 Task: Add Amazon.
Action: Mouse moved to (364, 91)
Screenshot: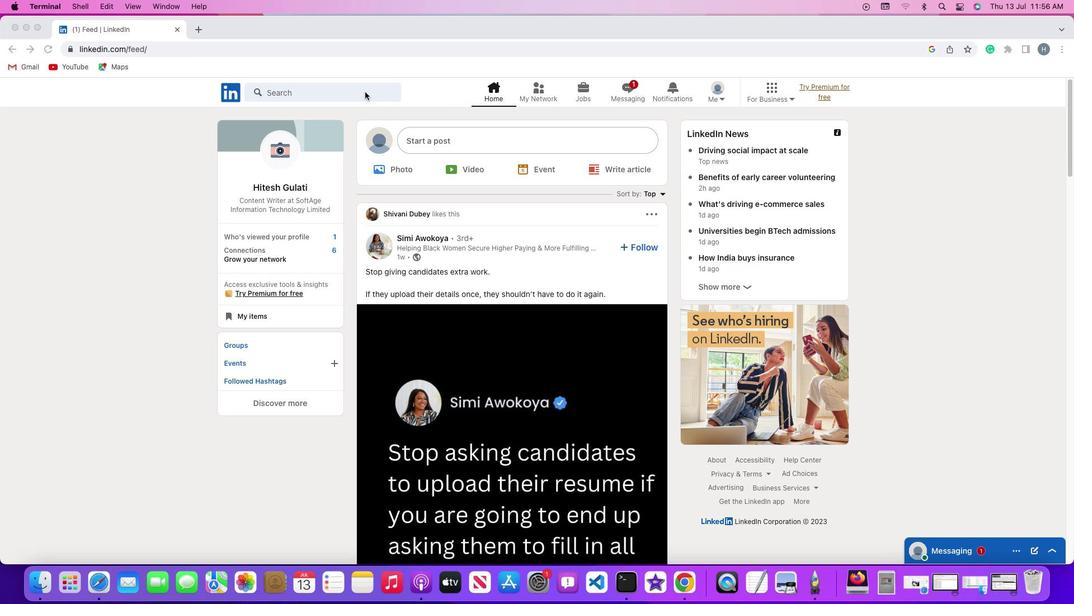 
Action: Mouse pressed left at (364, 91)
Screenshot: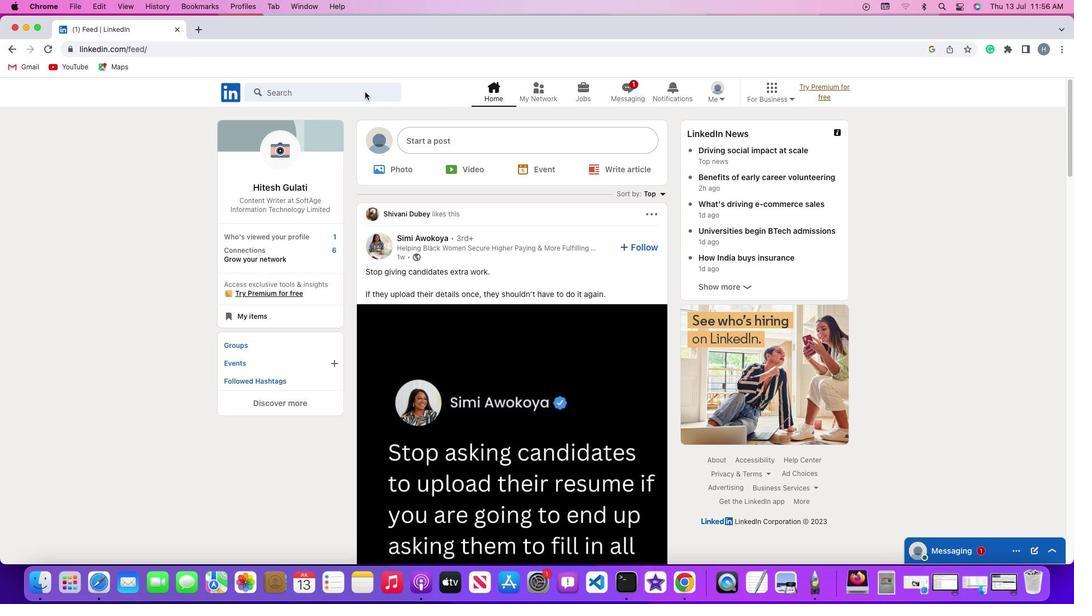 
Action: Mouse pressed left at (364, 91)
Screenshot: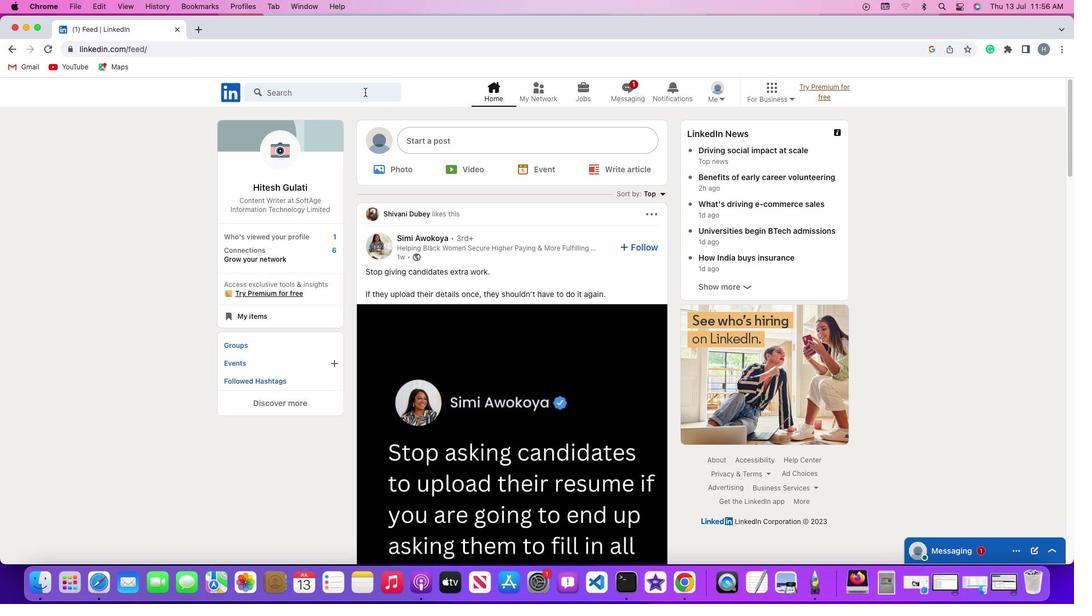 
Action: Key pressed Key.shift'#''h''i''r''i''n''g'Key.enter
Screenshot: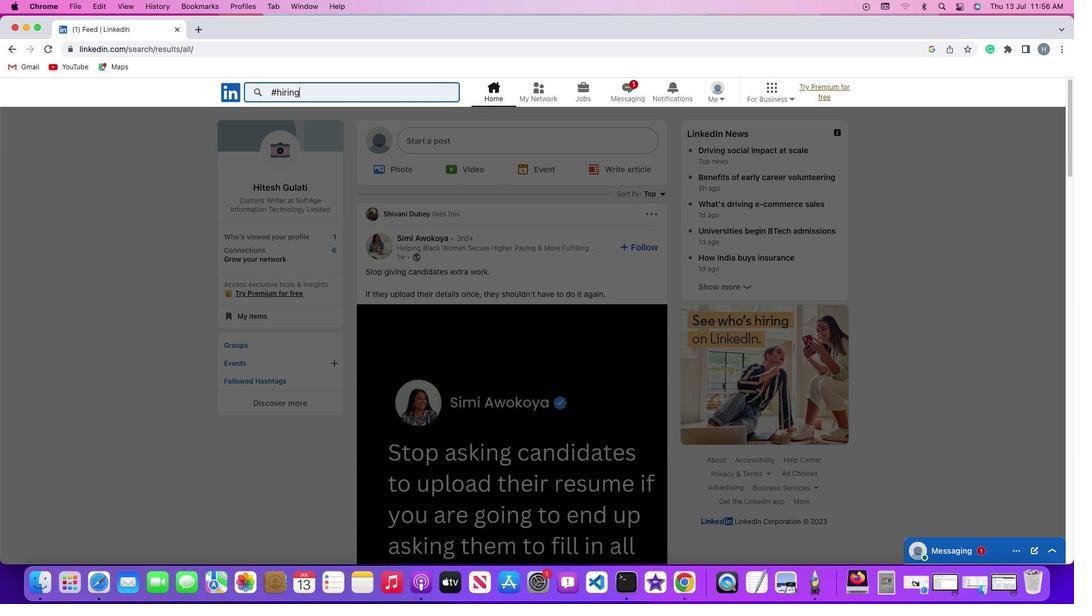 
Action: Mouse moved to (319, 121)
Screenshot: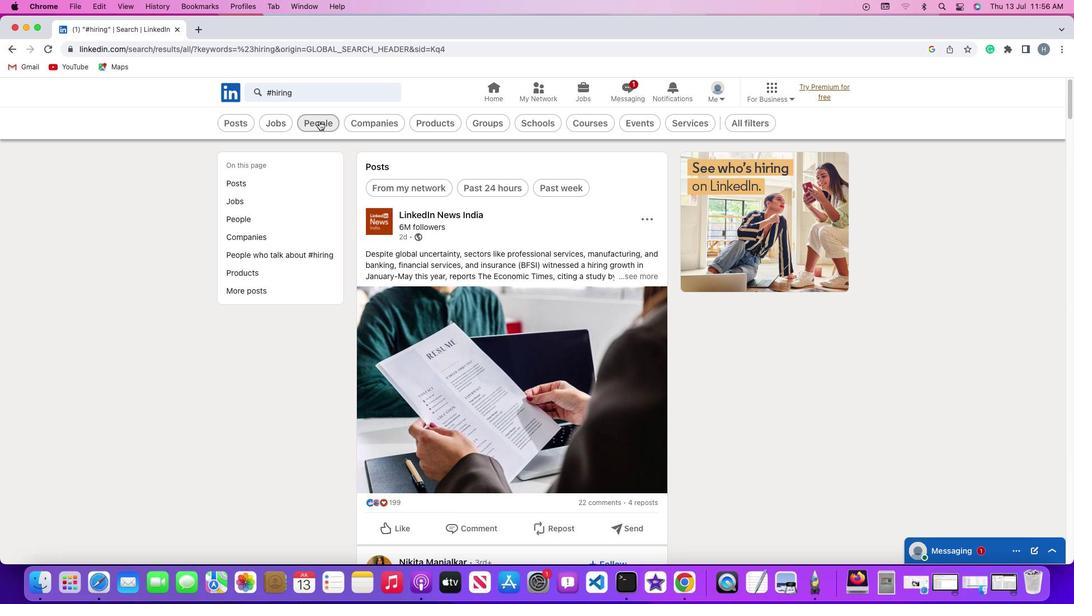 
Action: Mouse pressed left at (319, 121)
Screenshot: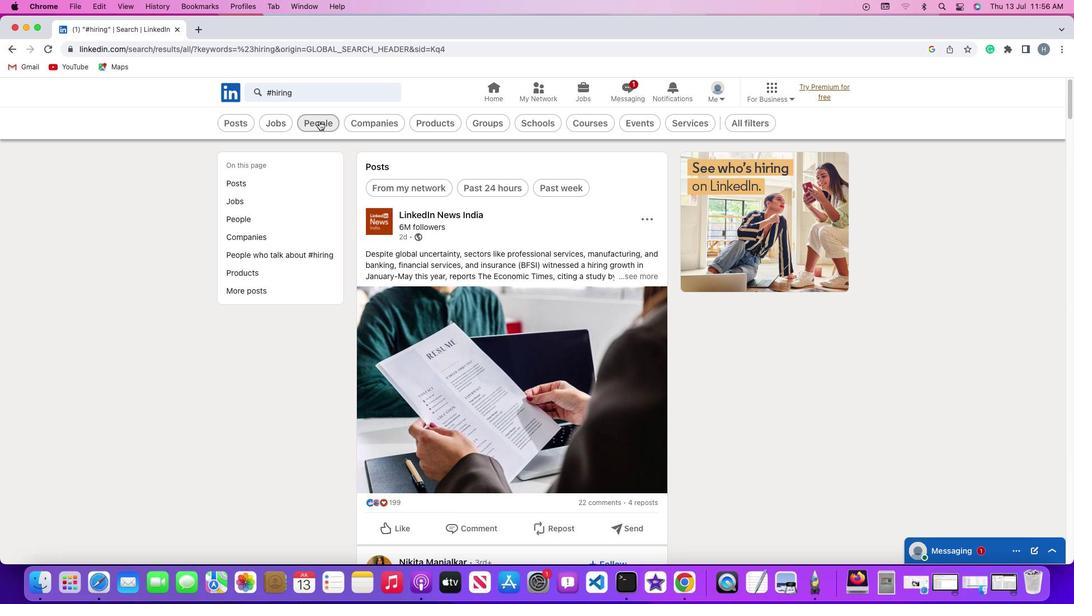 
Action: Mouse pressed left at (319, 121)
Screenshot: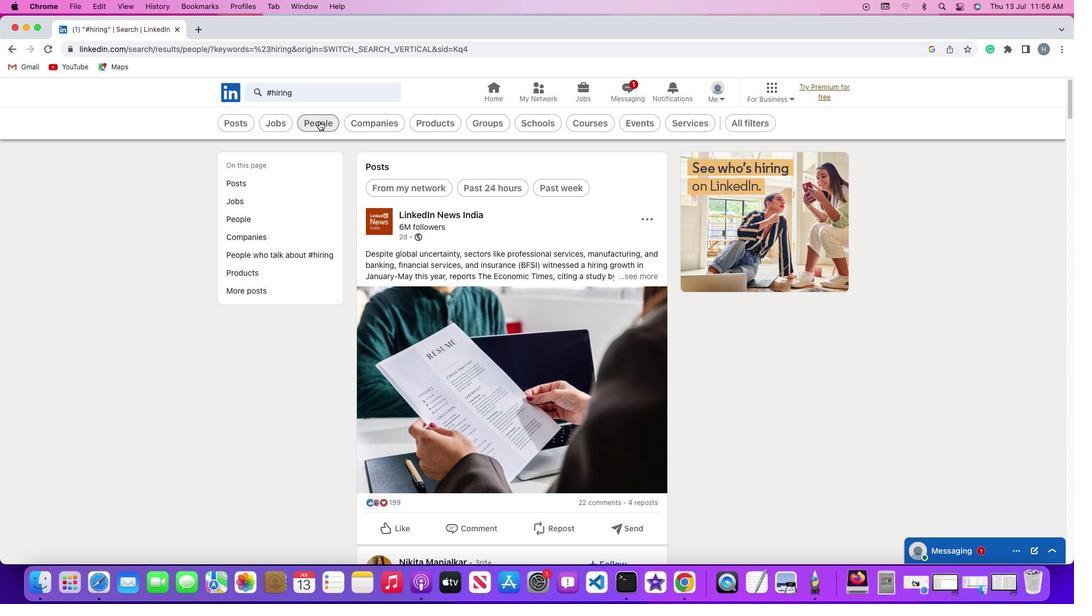 
Action: Mouse moved to (581, 125)
Screenshot: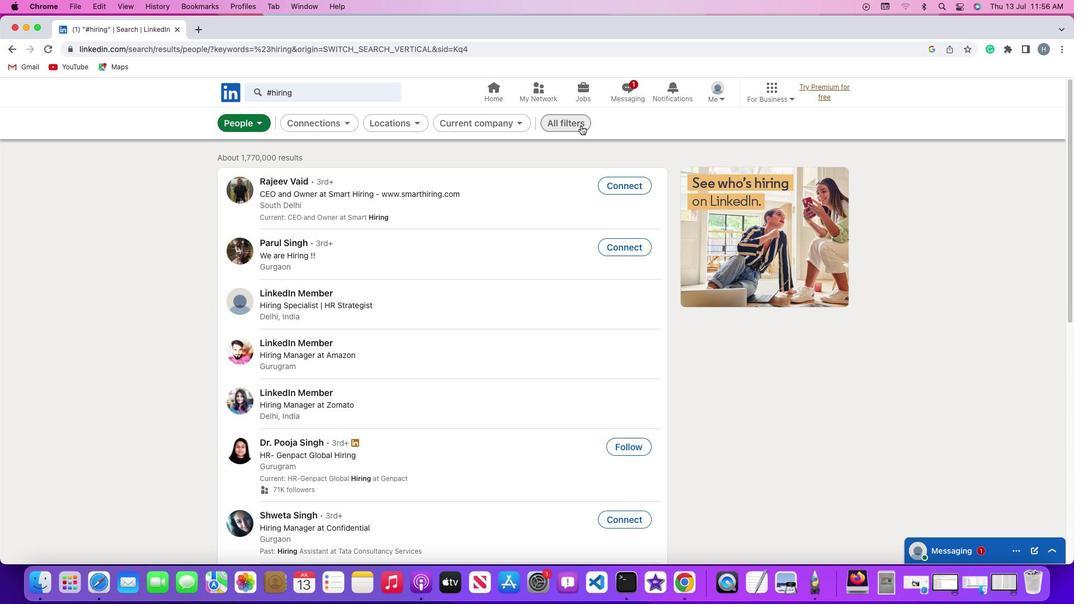 
Action: Mouse pressed left at (581, 125)
Screenshot: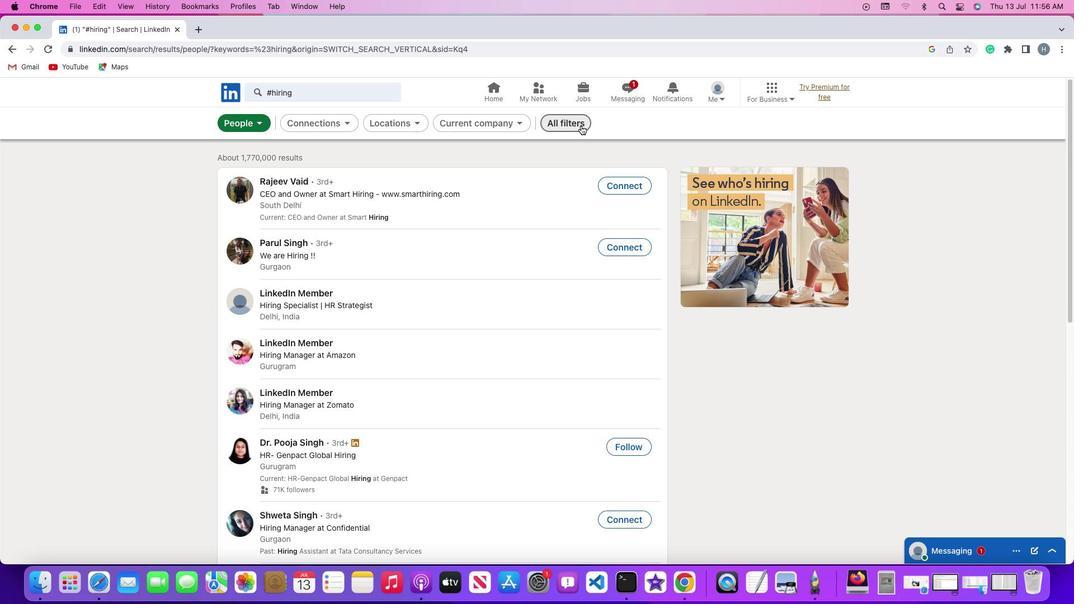 
Action: Mouse moved to (876, 346)
Screenshot: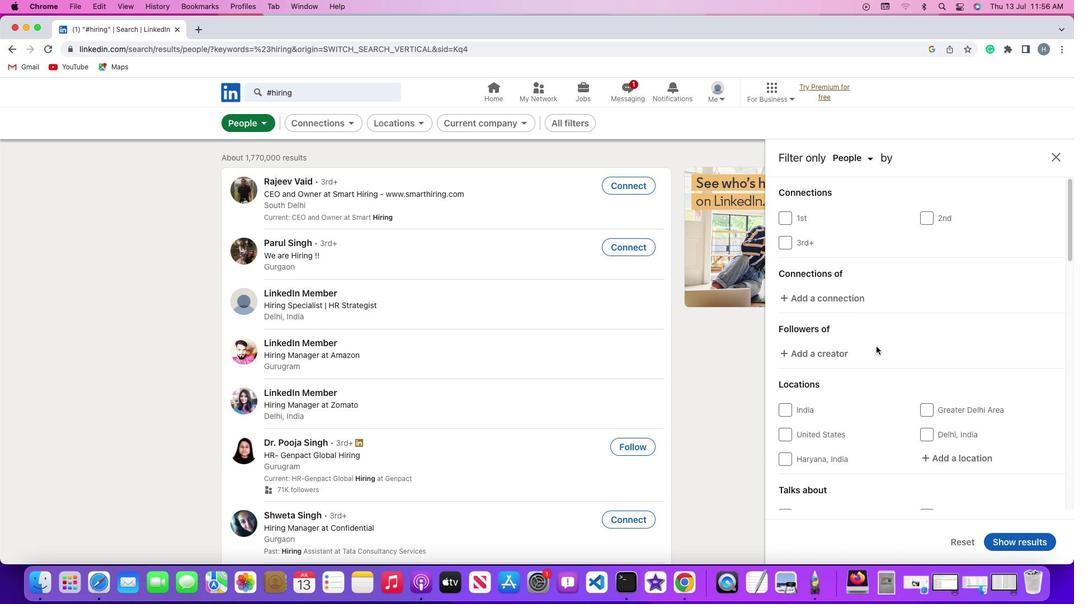
Action: Mouse scrolled (876, 346) with delta (0, 0)
Screenshot: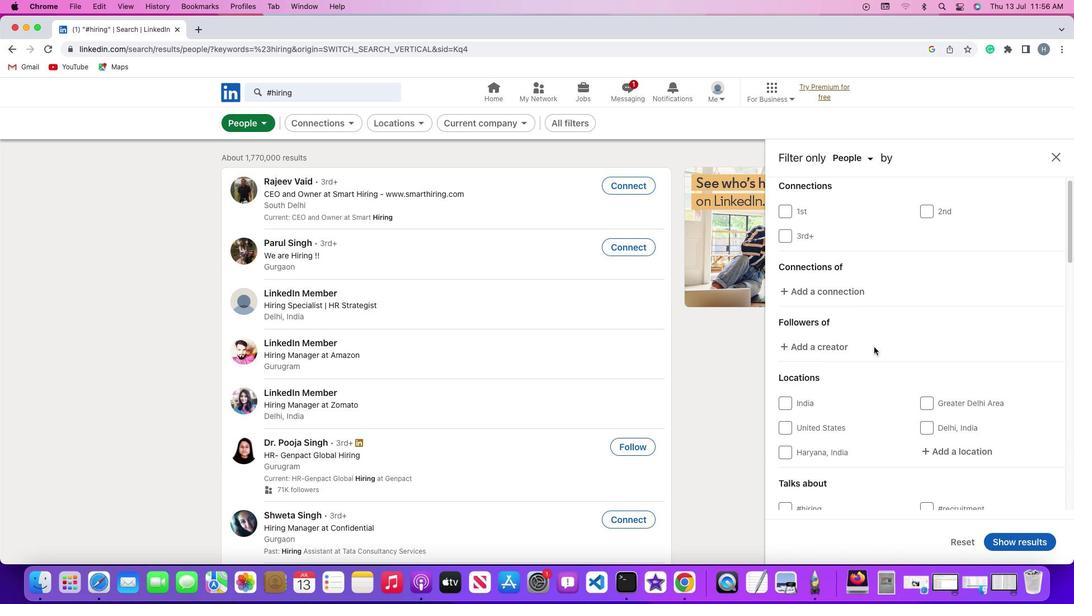 
Action: Mouse scrolled (876, 346) with delta (0, 0)
Screenshot: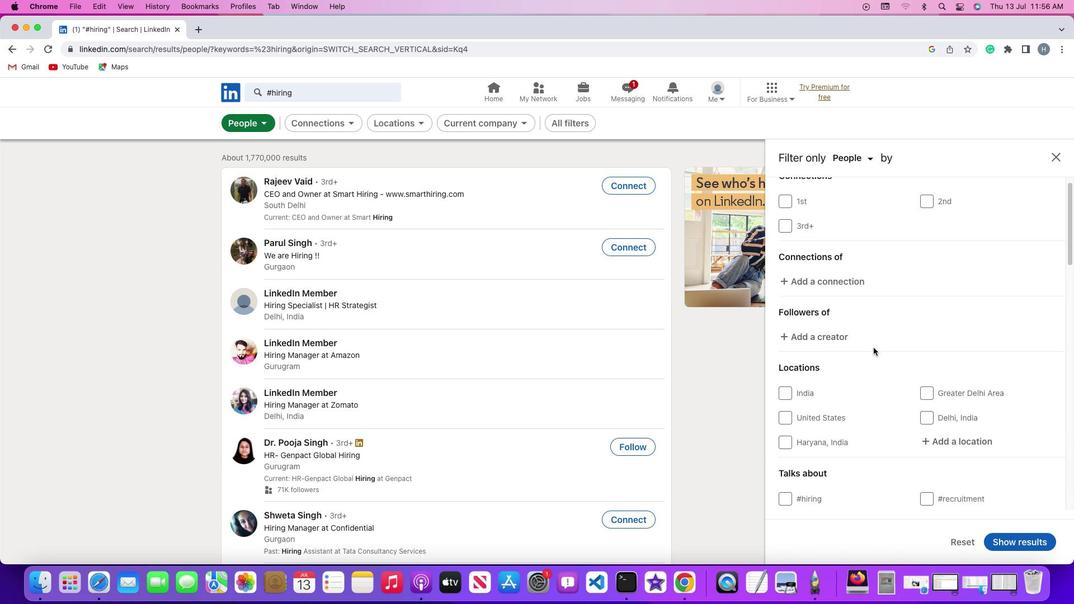 
Action: Mouse moved to (876, 346)
Screenshot: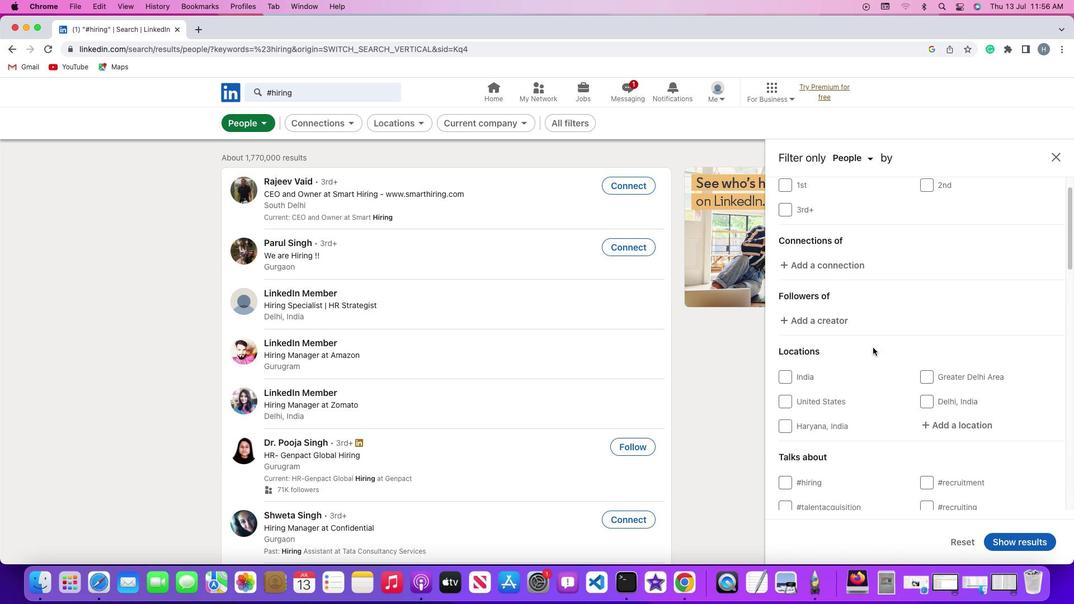 
Action: Mouse scrolled (876, 346) with delta (0, -1)
Screenshot: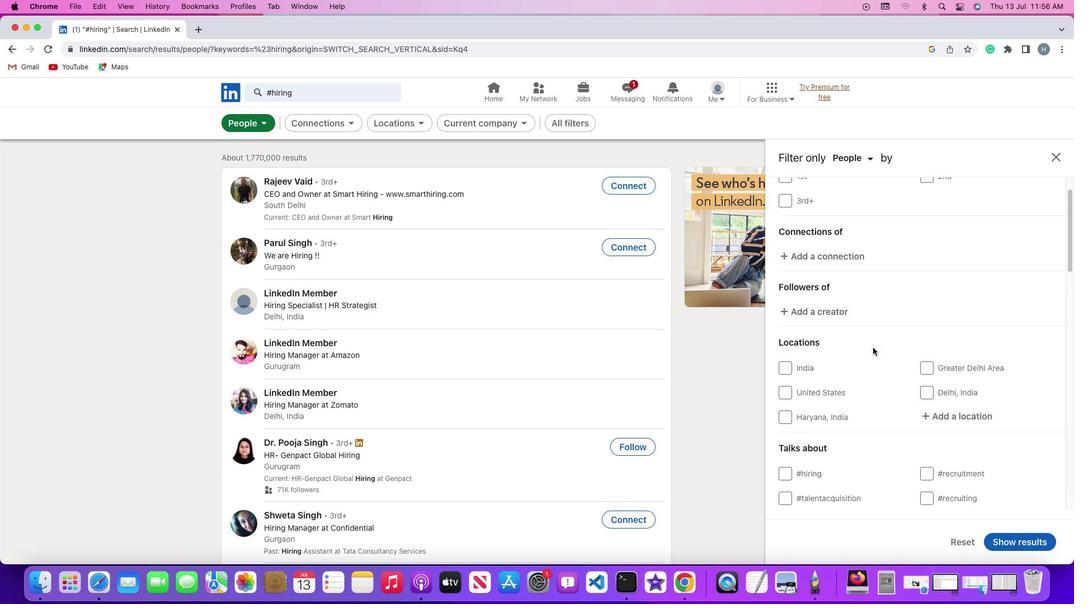 
Action: Mouse moved to (873, 347)
Screenshot: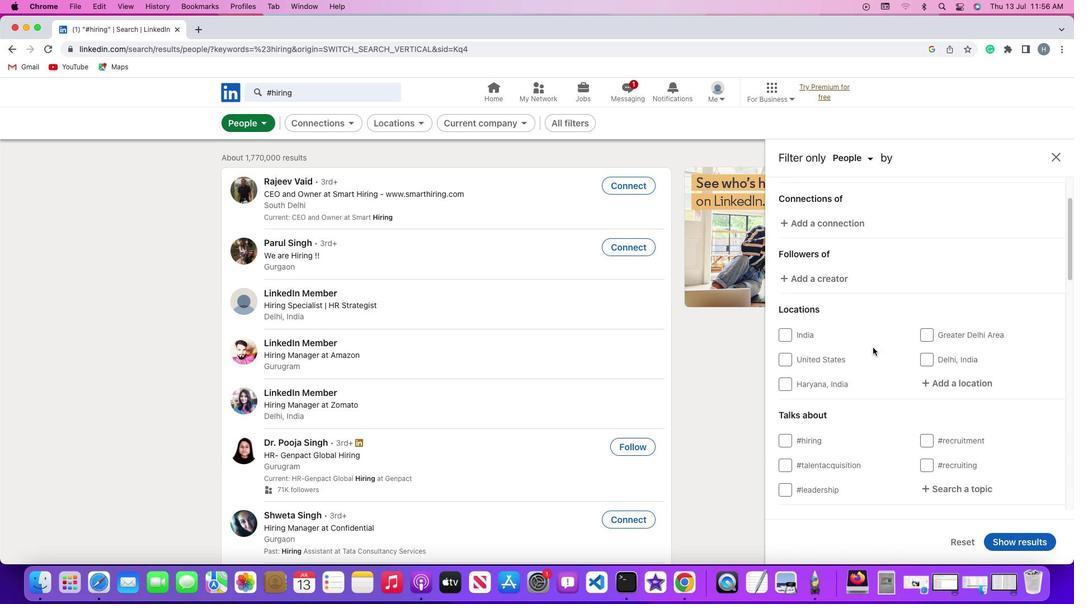 
Action: Mouse scrolled (873, 347) with delta (0, 0)
Screenshot: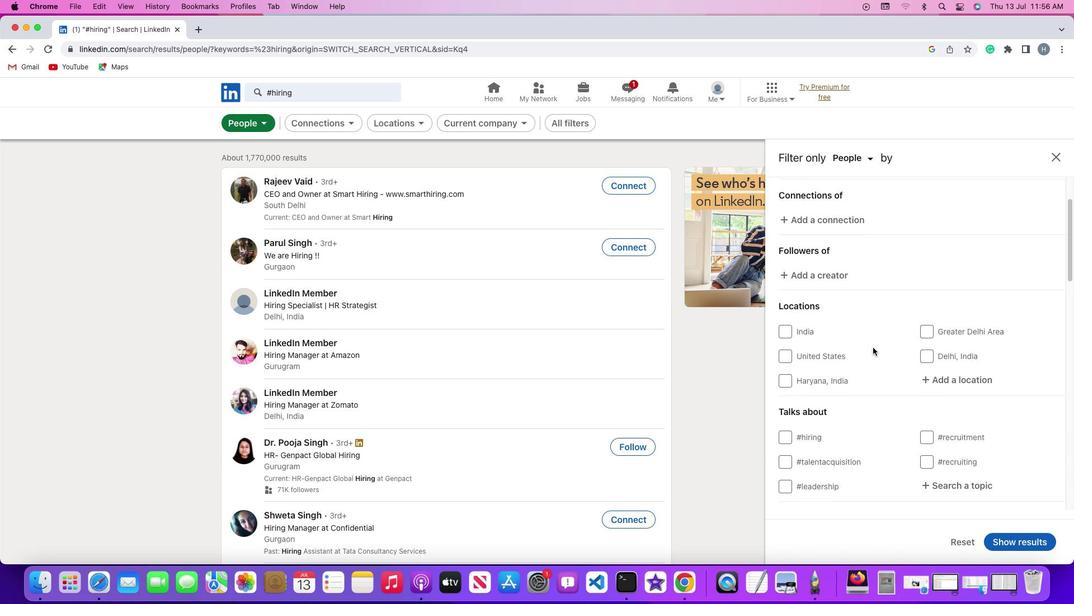 
Action: Mouse scrolled (873, 347) with delta (0, 0)
Screenshot: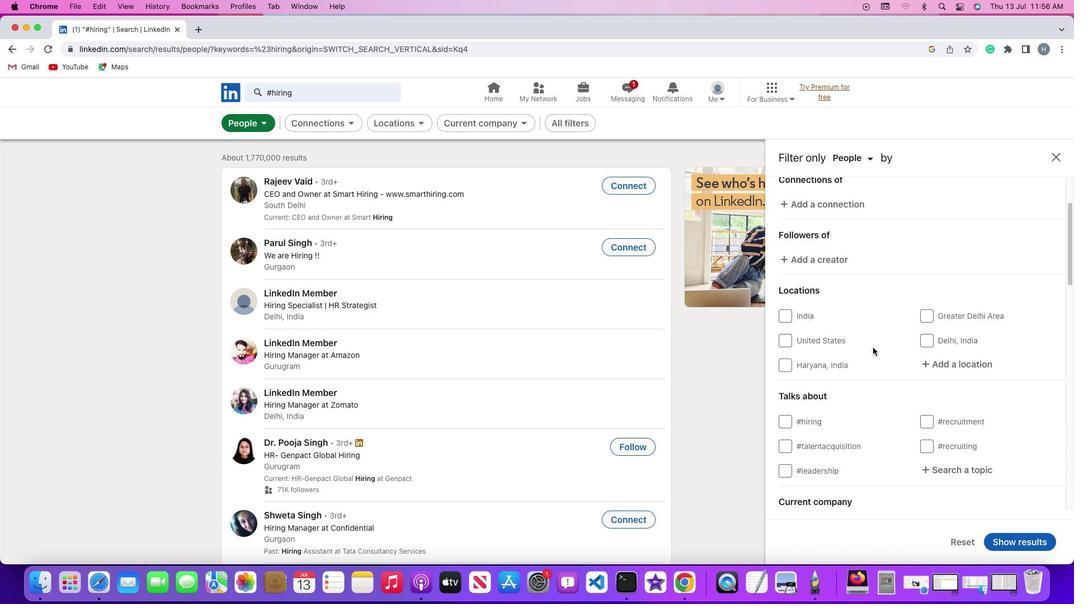 
Action: Mouse scrolled (873, 347) with delta (0, -1)
Screenshot: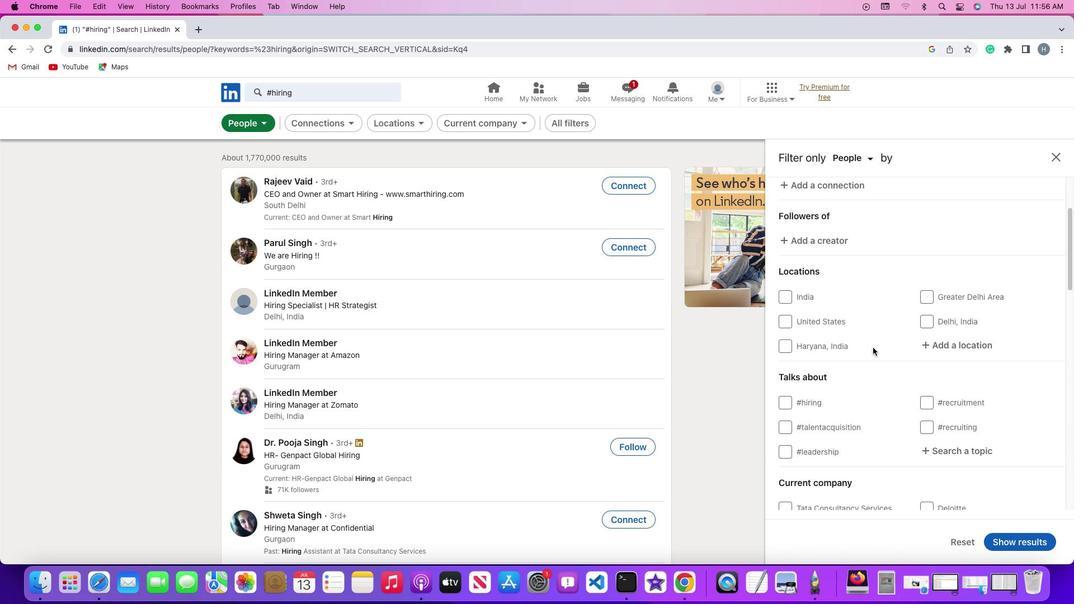
Action: Mouse scrolled (873, 347) with delta (0, 0)
Screenshot: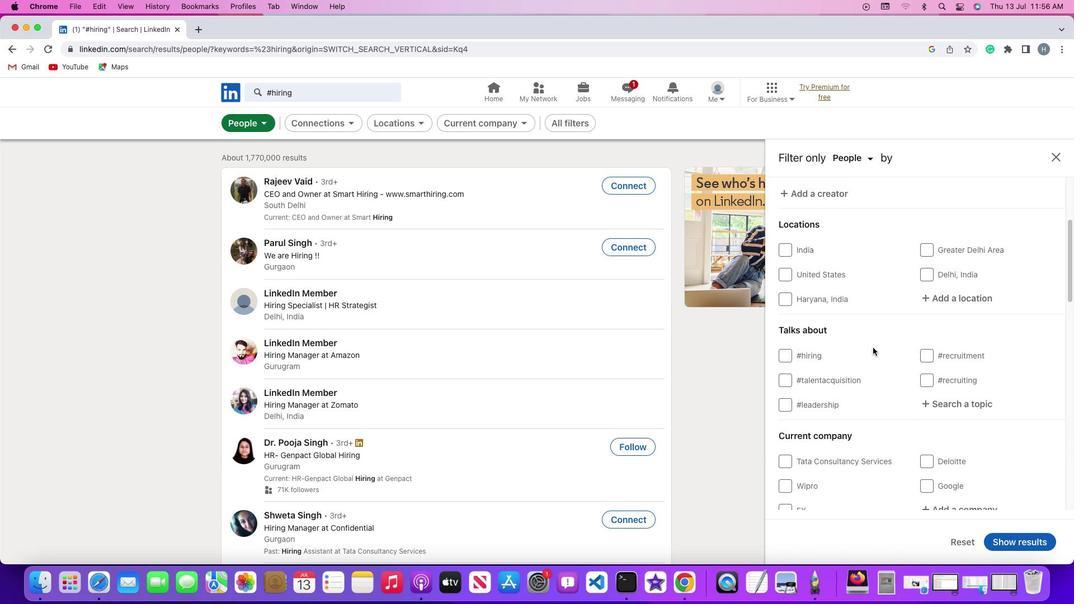 
Action: Mouse scrolled (873, 347) with delta (0, 0)
Screenshot: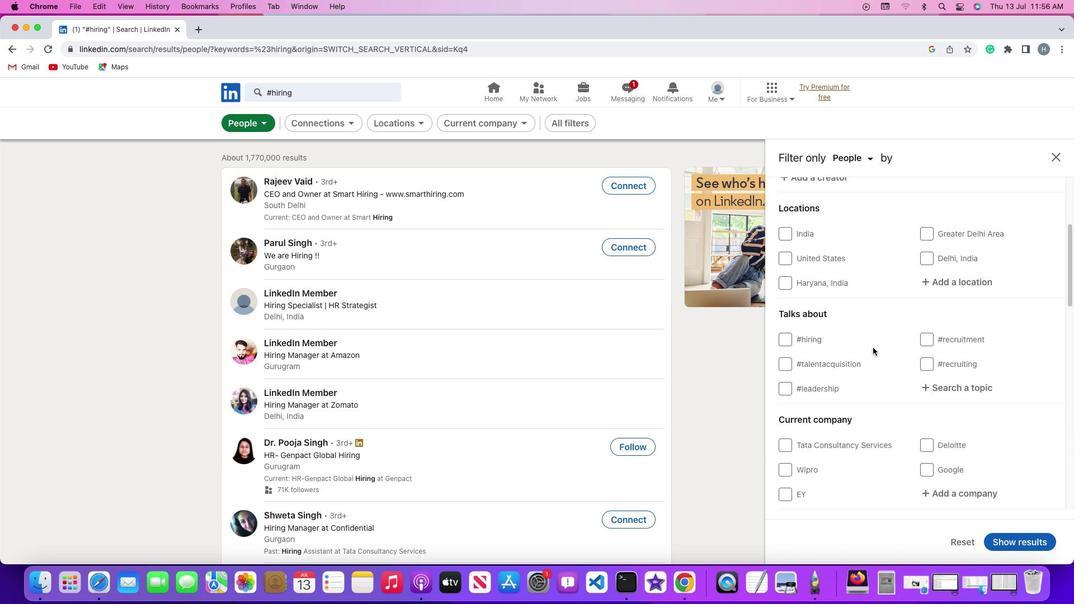 
Action: Mouse scrolled (873, 347) with delta (0, -1)
Screenshot: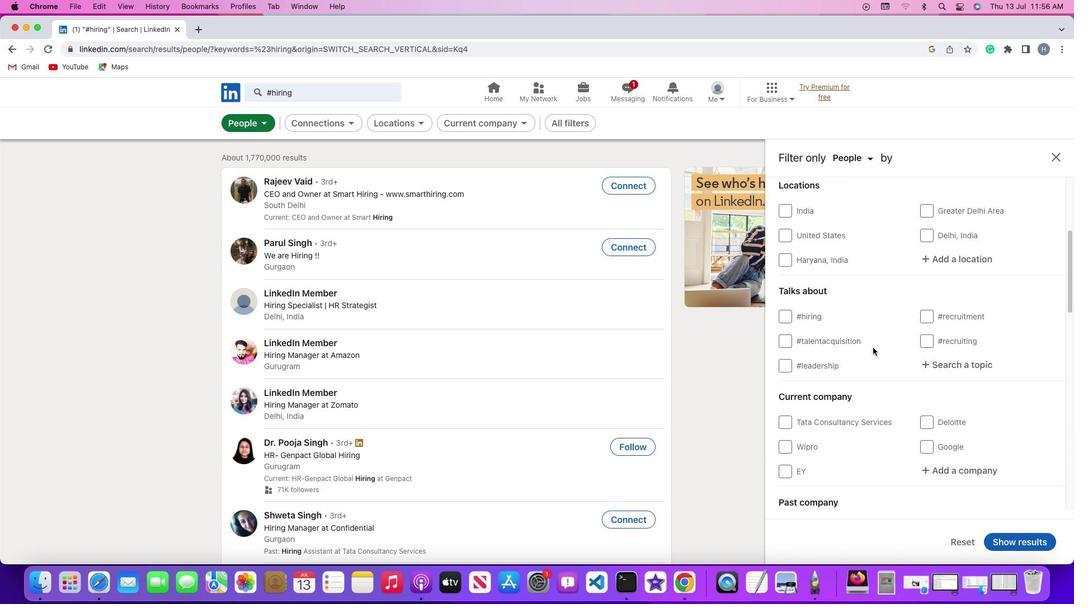 
Action: Mouse scrolled (873, 347) with delta (0, 0)
Screenshot: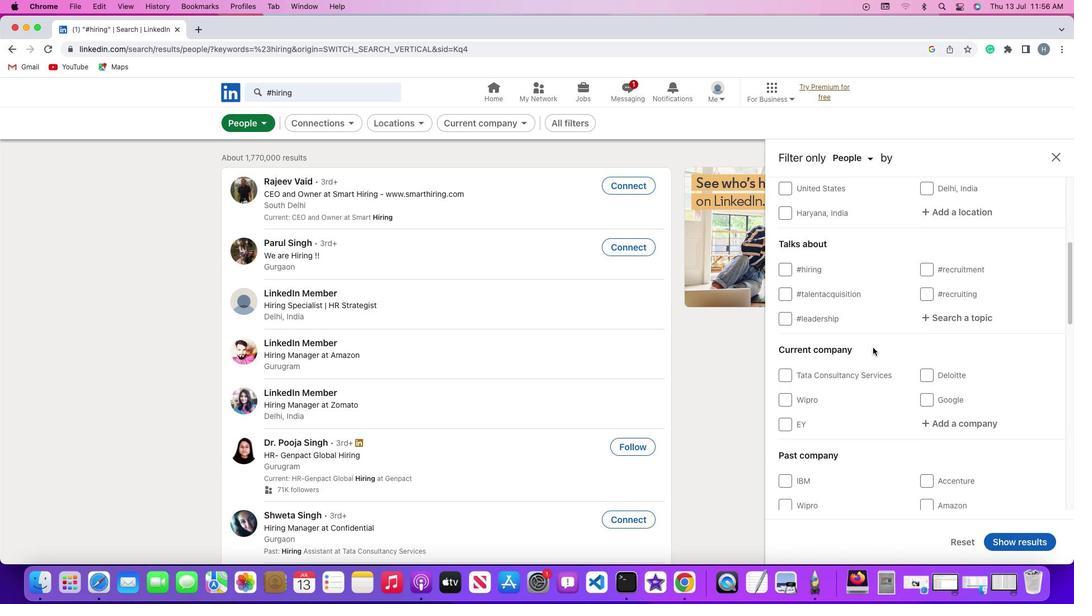 
Action: Mouse scrolled (873, 347) with delta (0, 0)
Screenshot: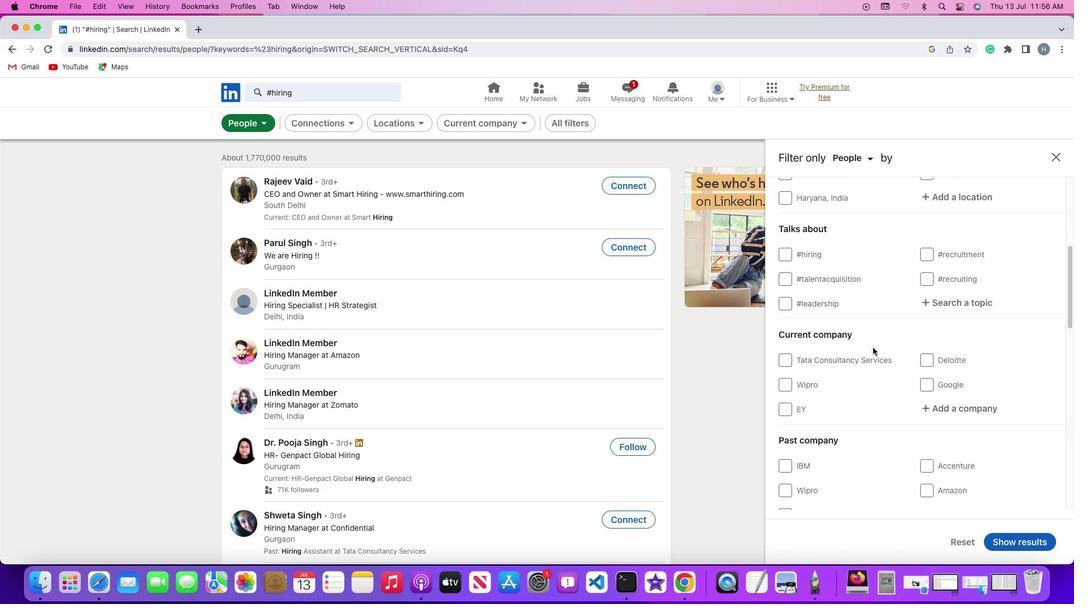 
Action: Mouse scrolled (873, 347) with delta (0, -1)
Screenshot: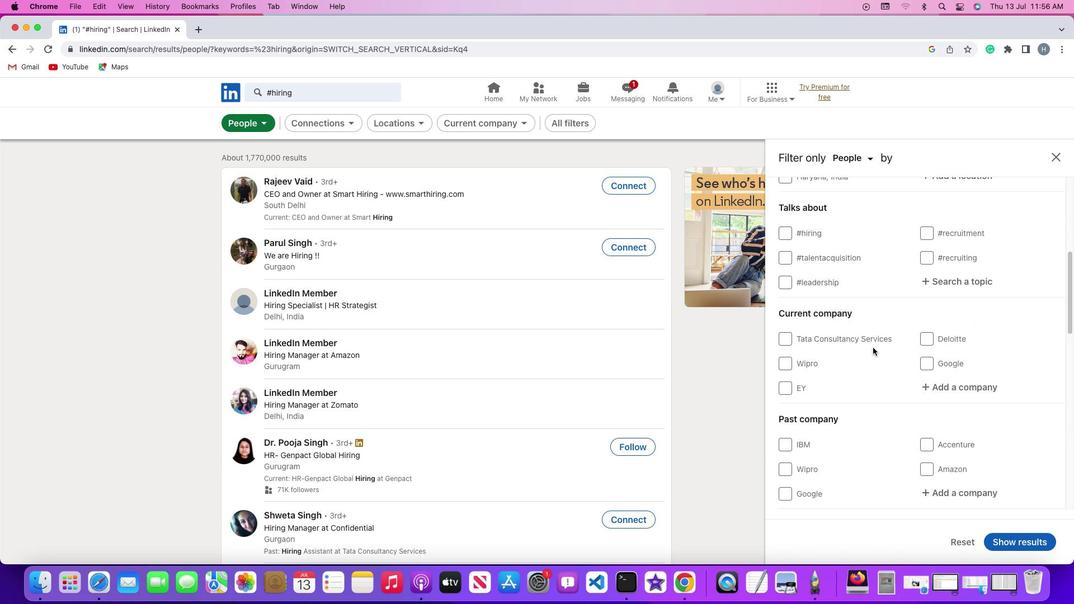 
Action: Mouse scrolled (873, 347) with delta (0, 0)
Screenshot: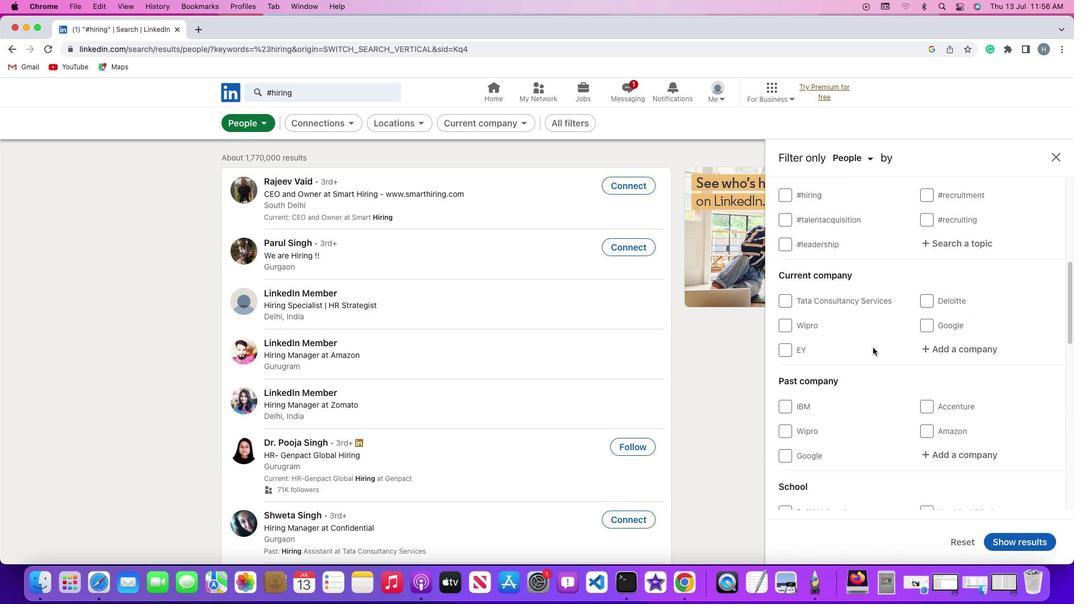 
Action: Mouse scrolled (873, 347) with delta (0, 0)
Screenshot: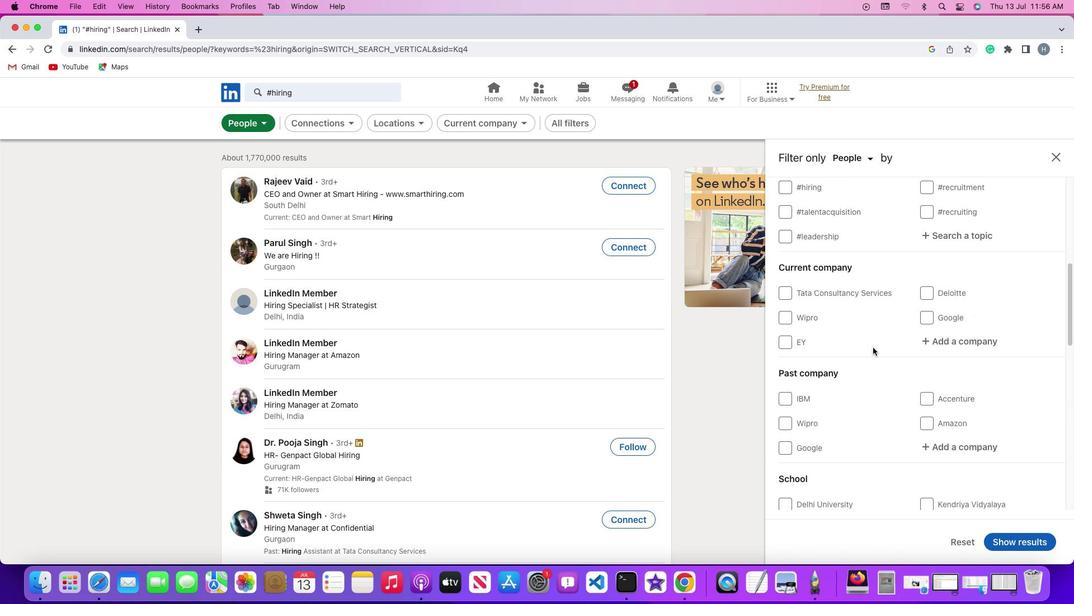 
Action: Mouse moved to (960, 437)
Screenshot: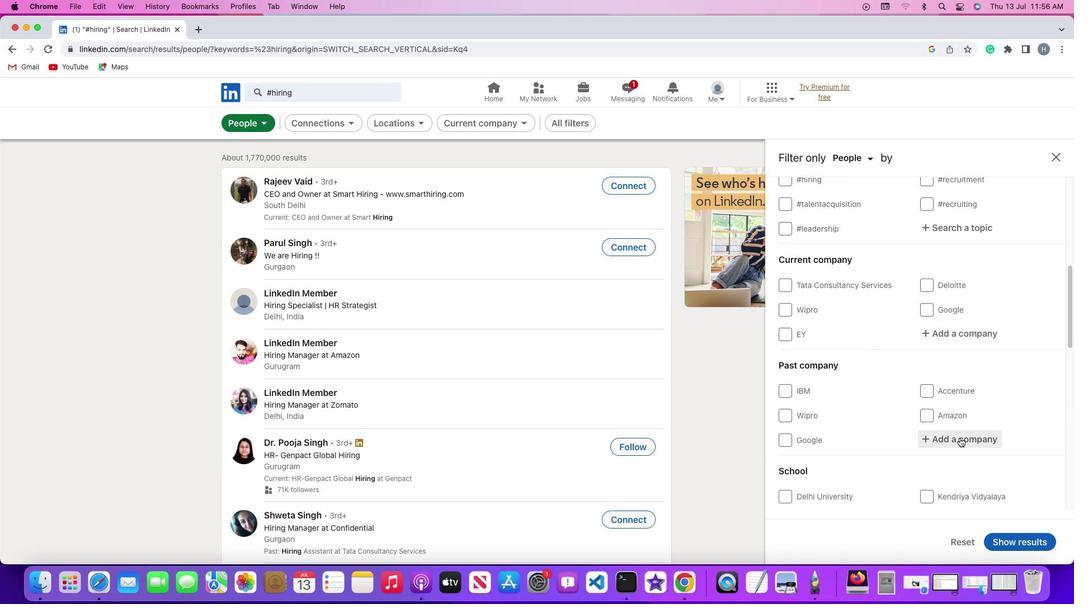 
Action: Mouse pressed left at (960, 437)
Screenshot: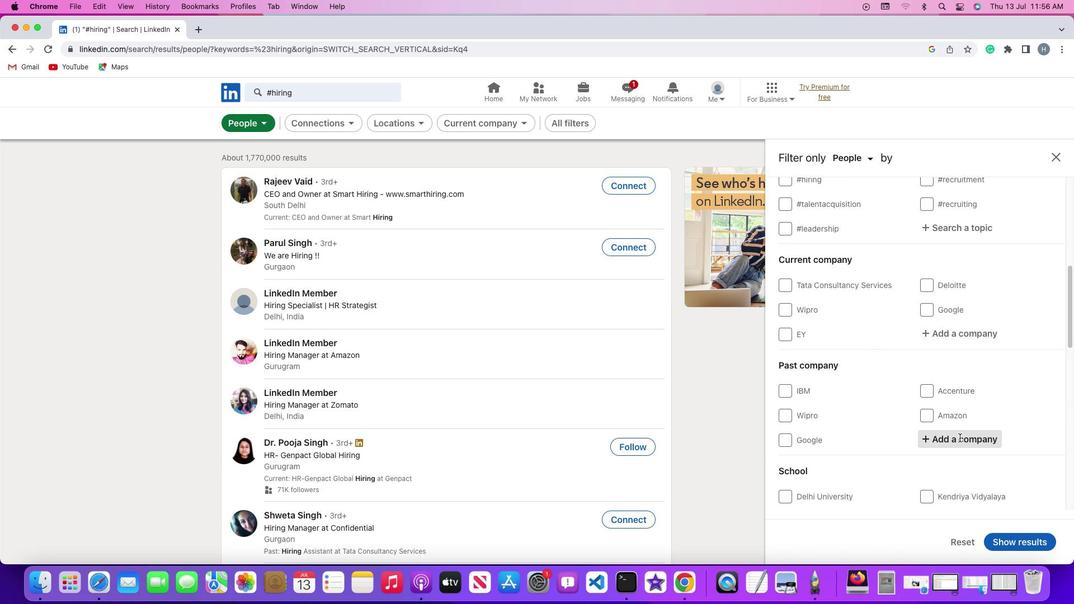
Action: Key pressed Key.shift'A''m'
Screenshot: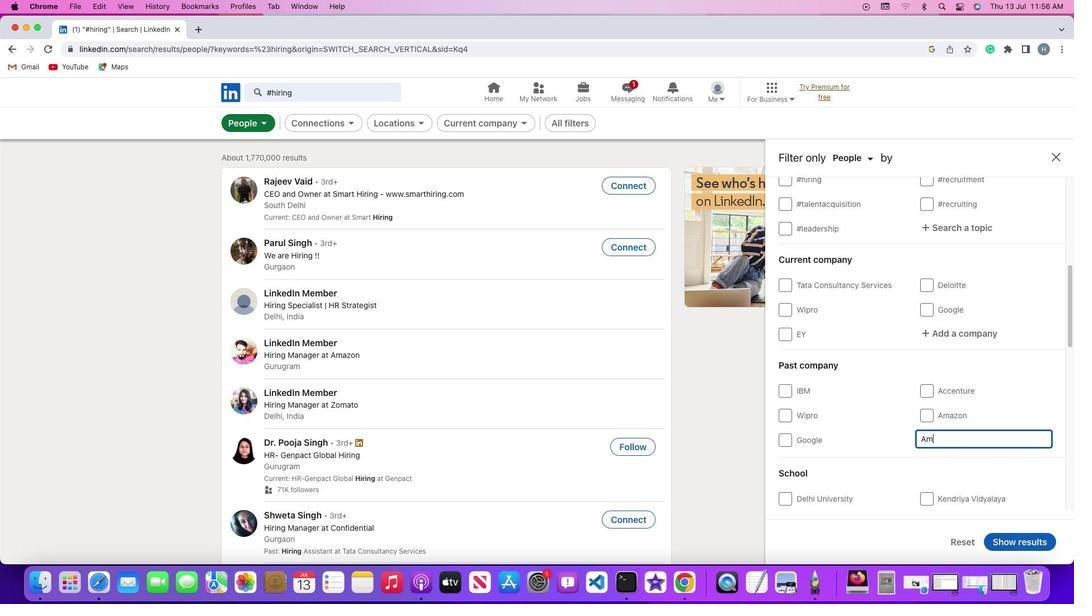 
Action: Mouse moved to (960, 437)
Screenshot: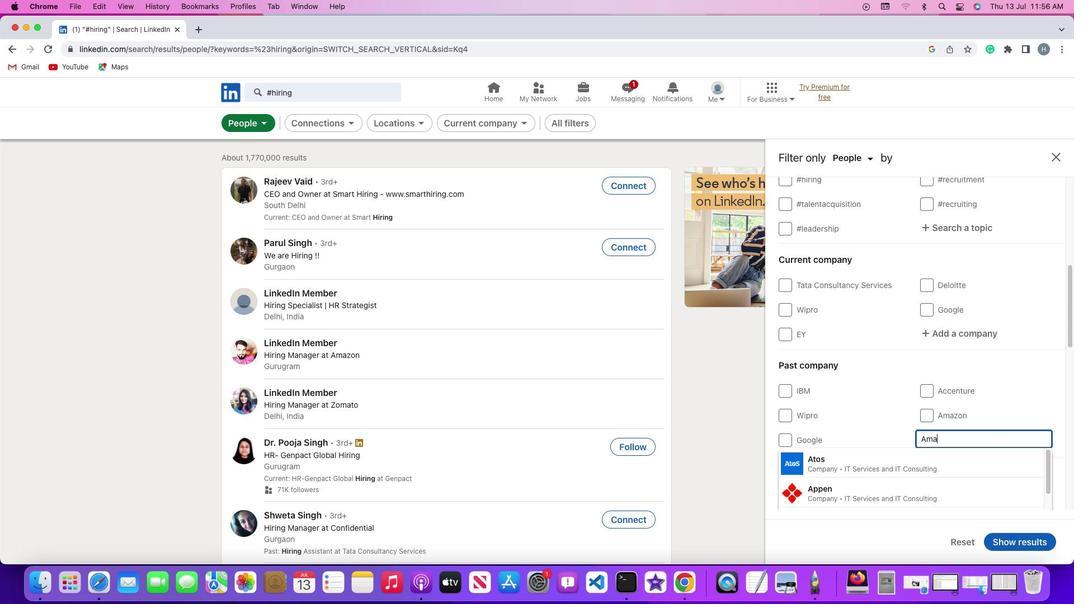 
Action: Key pressed 'a''z''o''n'
Screenshot: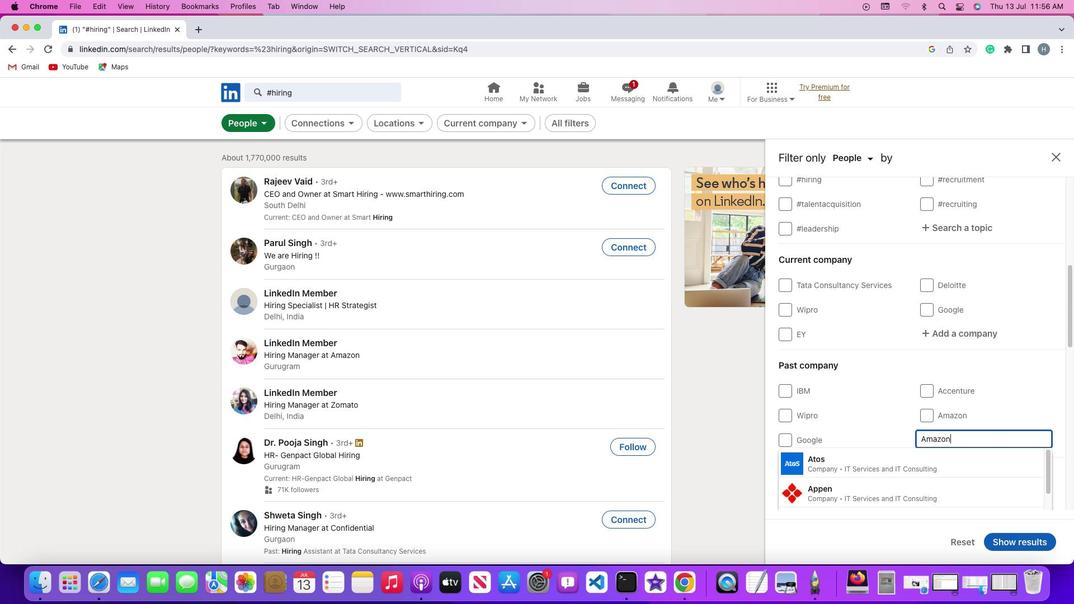 
Action: Mouse moved to (936, 465)
Screenshot: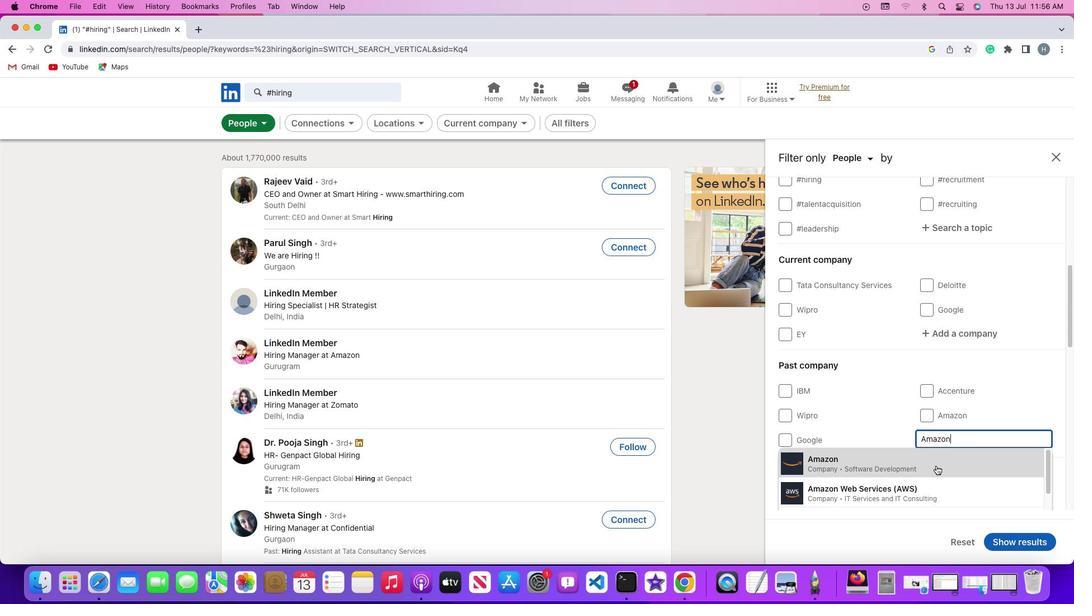 
Action: Mouse pressed left at (936, 465)
Screenshot: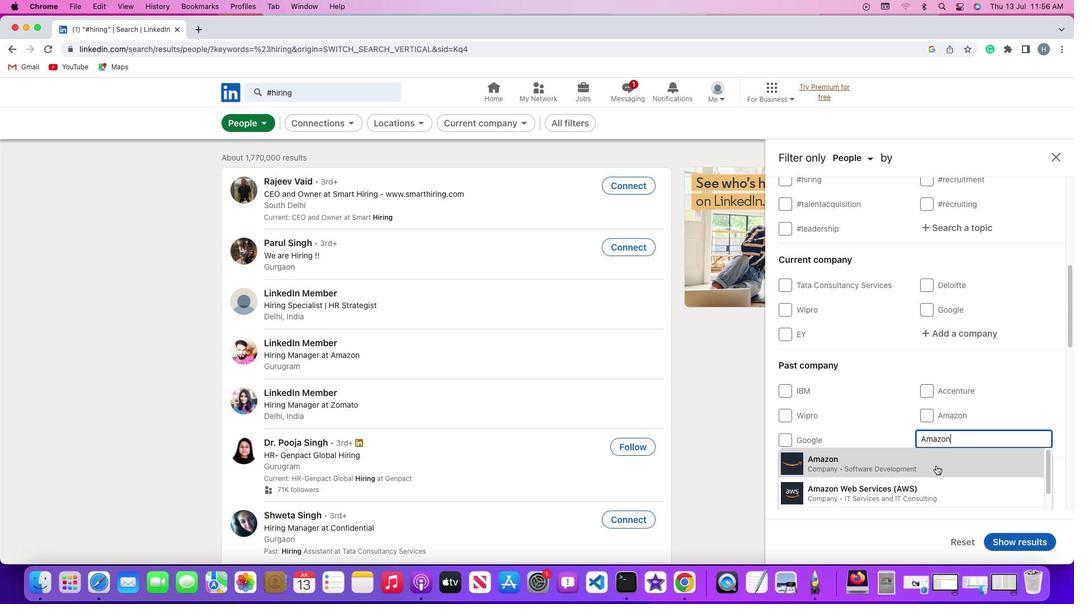 
Action: Mouse moved to (885, 399)
Screenshot: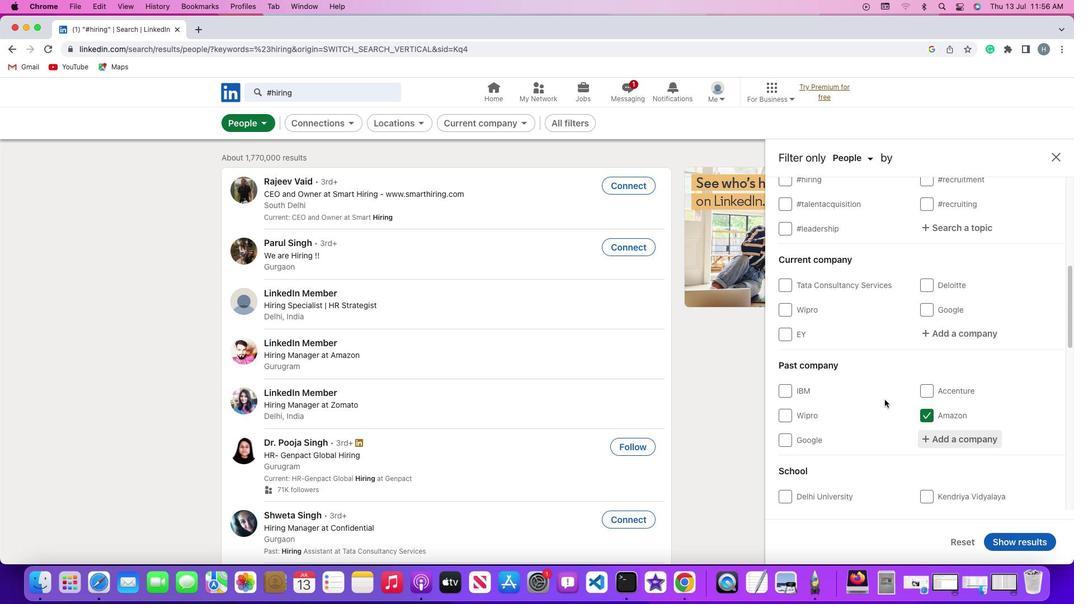 
